 Task: Look for products in the category "Alcoholic Kombucha" from Booch Craft only.
Action: Mouse moved to (864, 282)
Screenshot: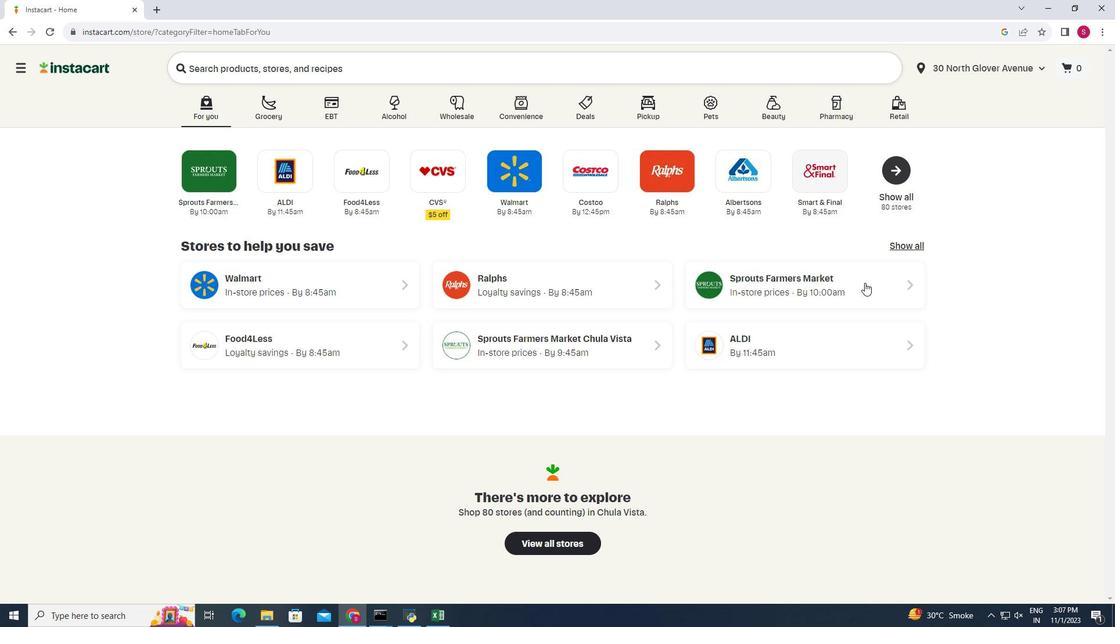 
Action: Mouse pressed left at (864, 282)
Screenshot: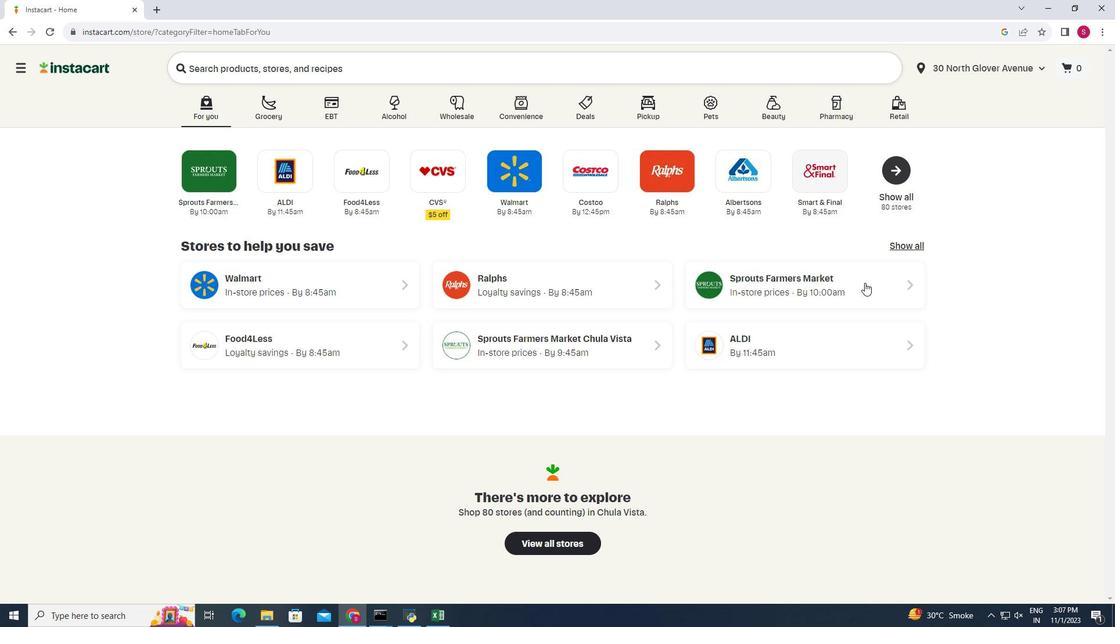 
Action: Mouse moved to (74, 572)
Screenshot: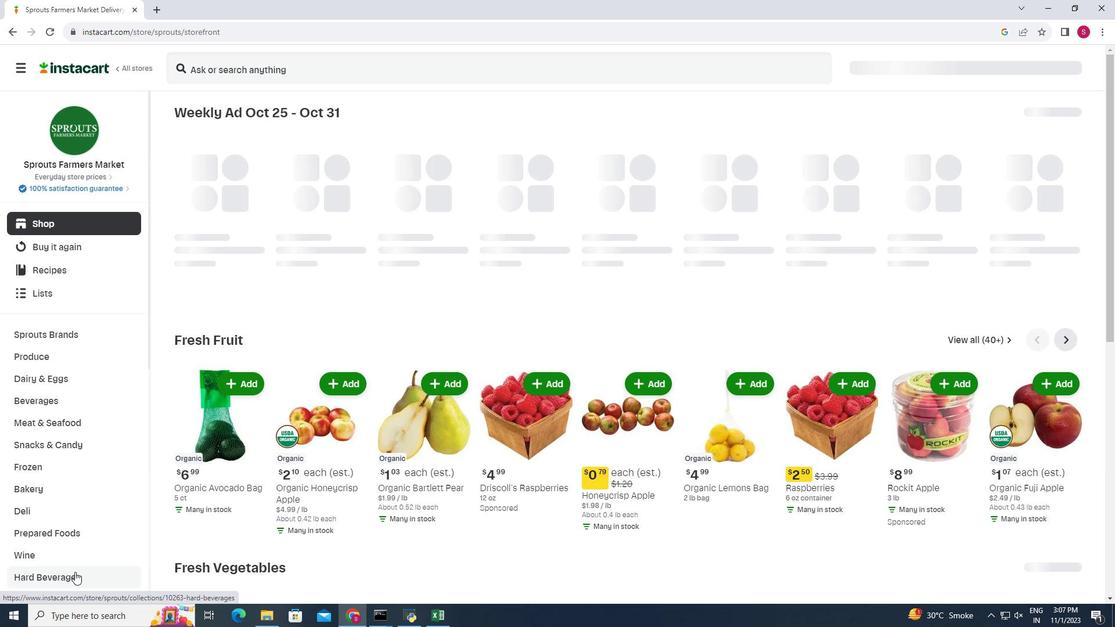 
Action: Mouse pressed left at (74, 572)
Screenshot: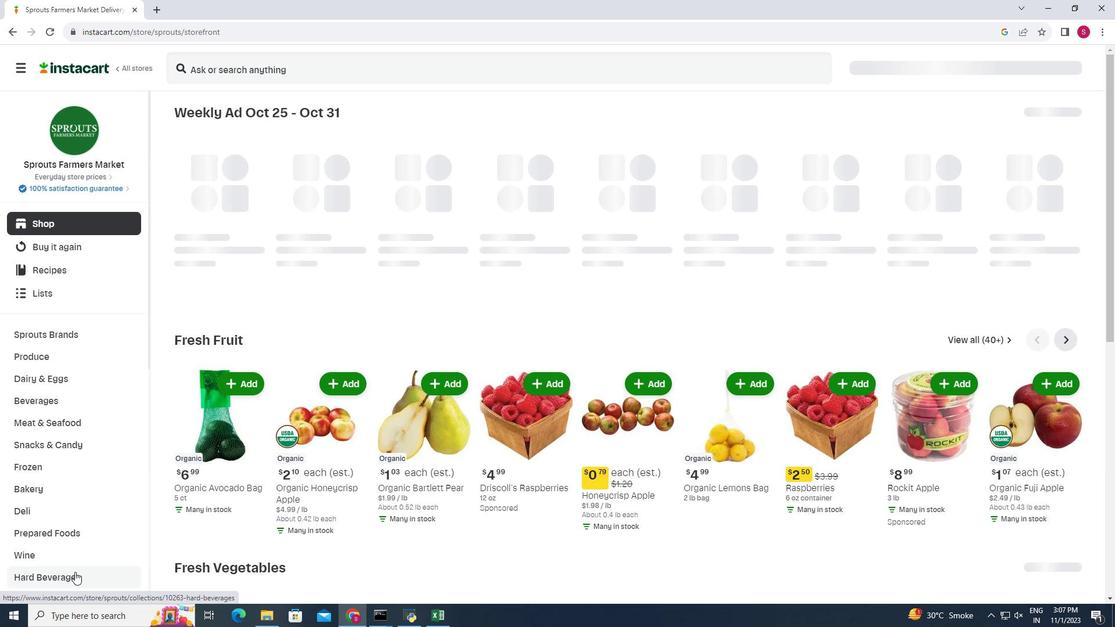 
Action: Mouse moved to (422, 144)
Screenshot: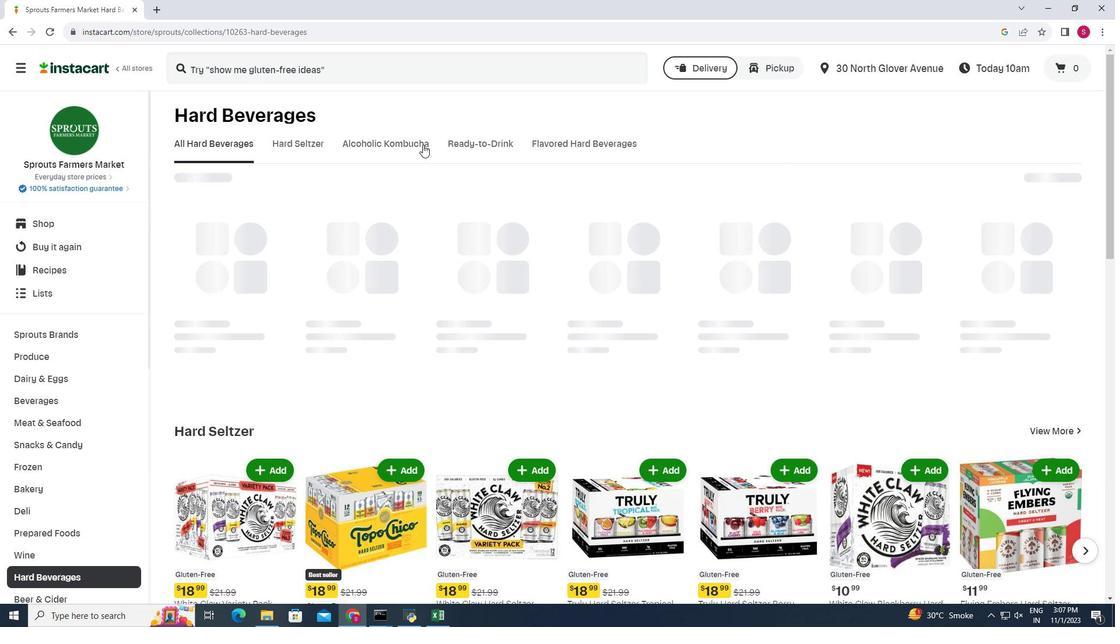 
Action: Mouse pressed left at (422, 144)
Screenshot: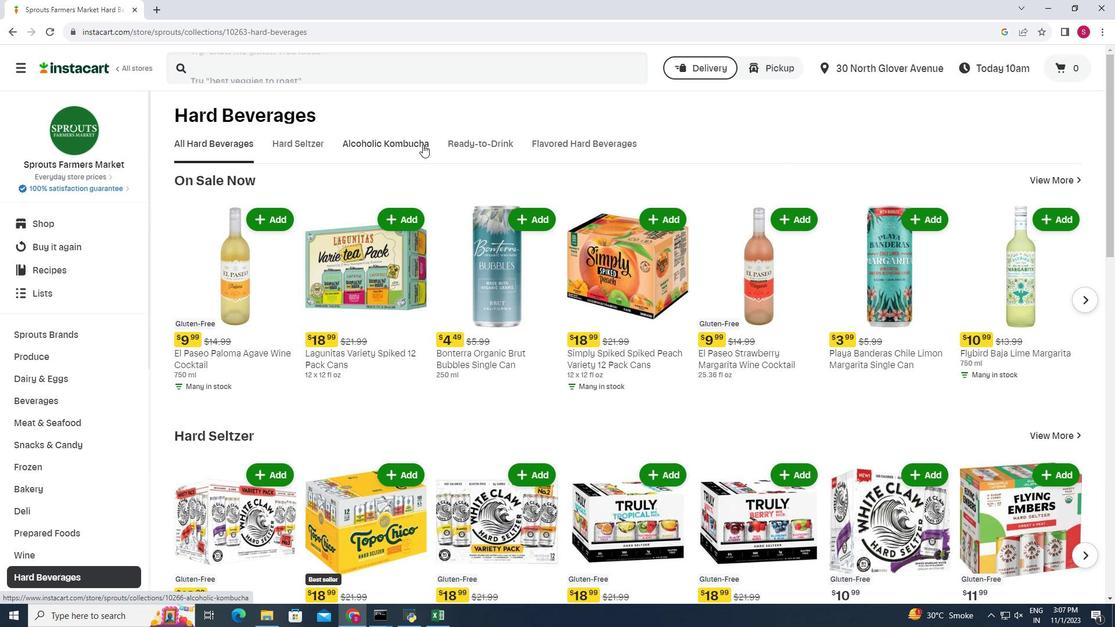 
Action: Mouse moved to (462, 181)
Screenshot: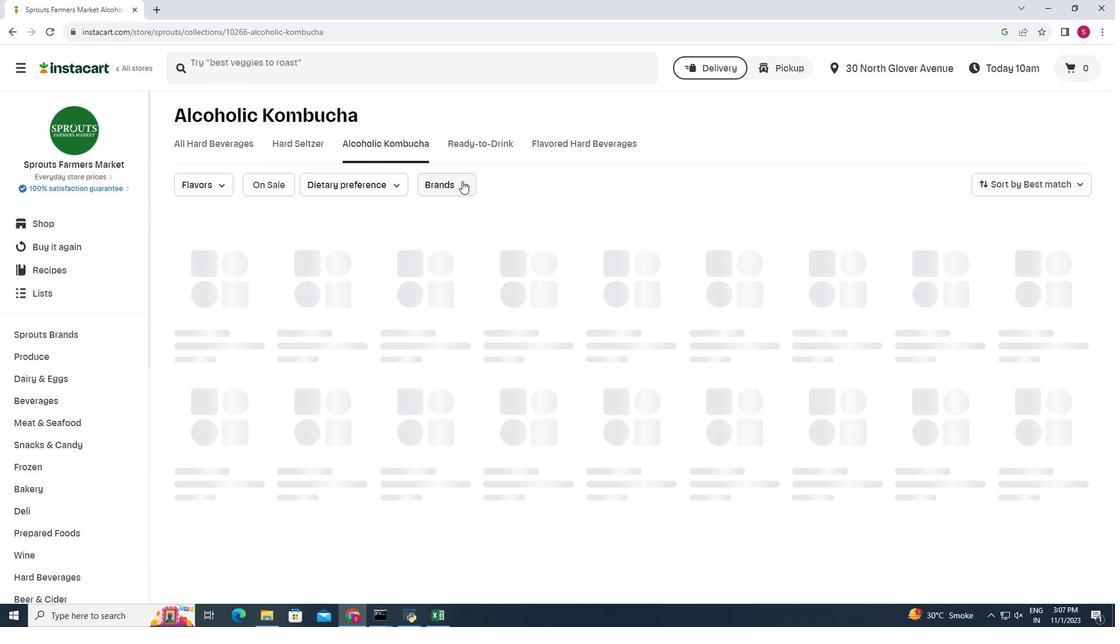 
Action: Mouse pressed left at (462, 181)
Screenshot: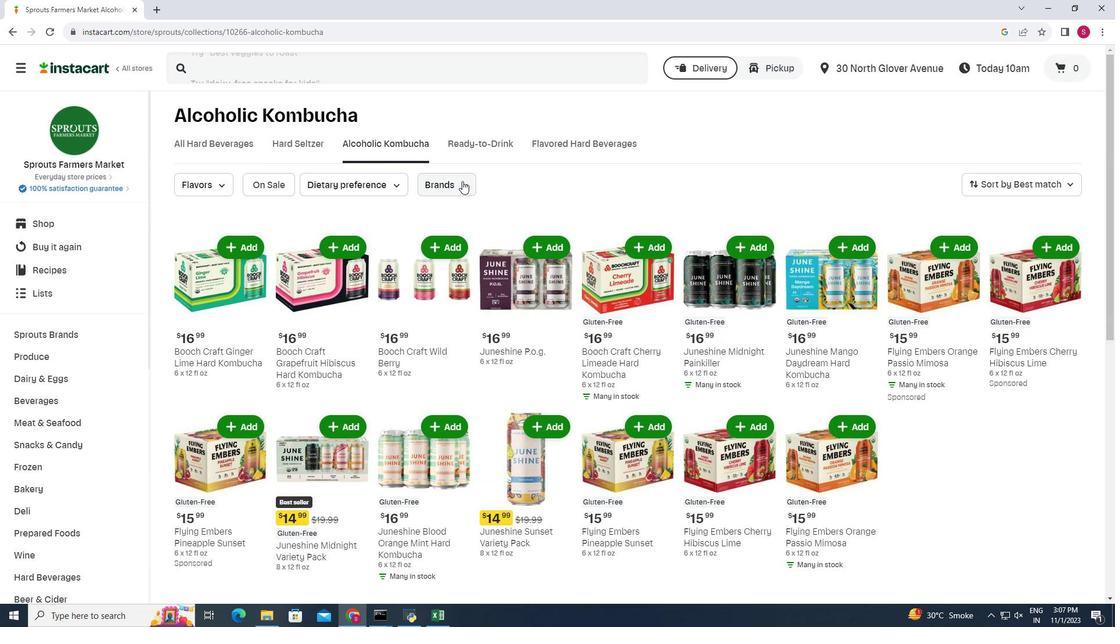 
Action: Mouse moved to (468, 241)
Screenshot: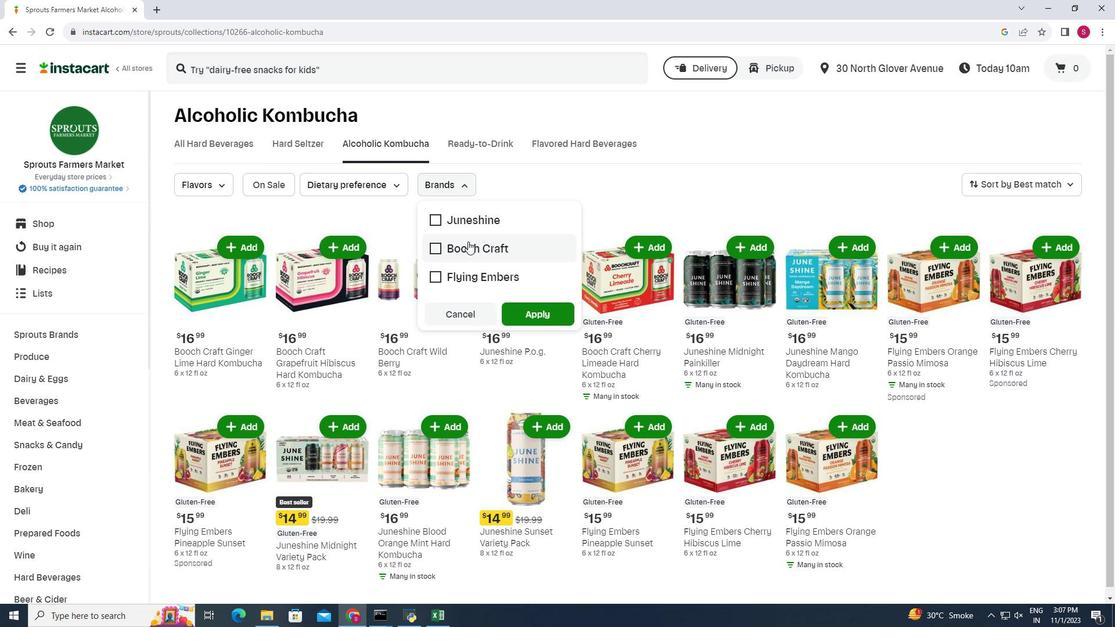 
Action: Mouse pressed left at (468, 241)
Screenshot: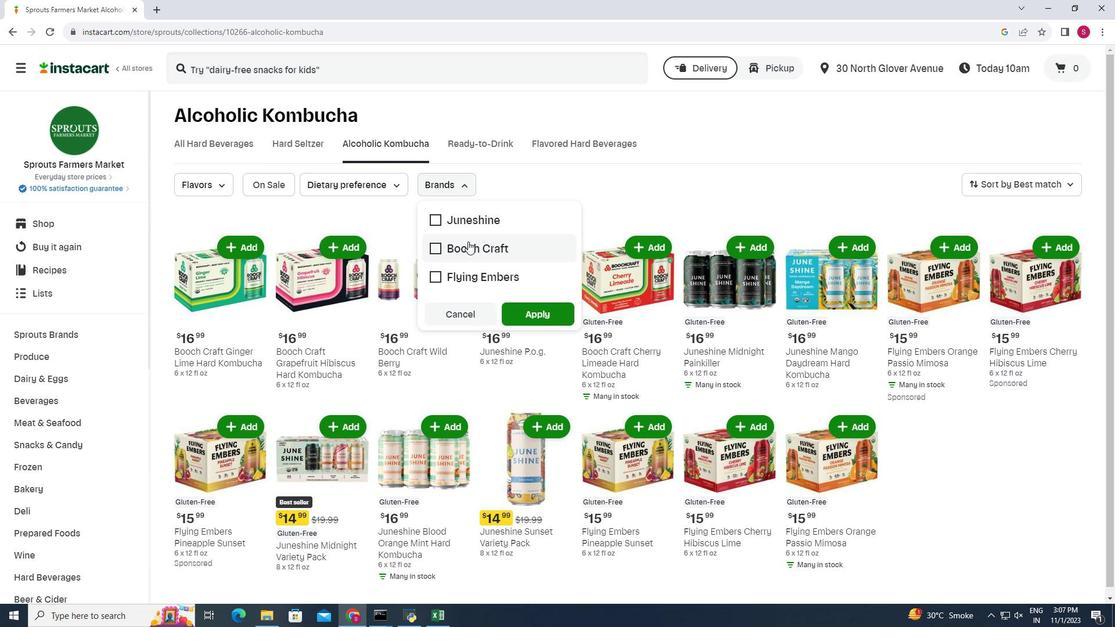 
Action: Mouse moved to (514, 302)
Screenshot: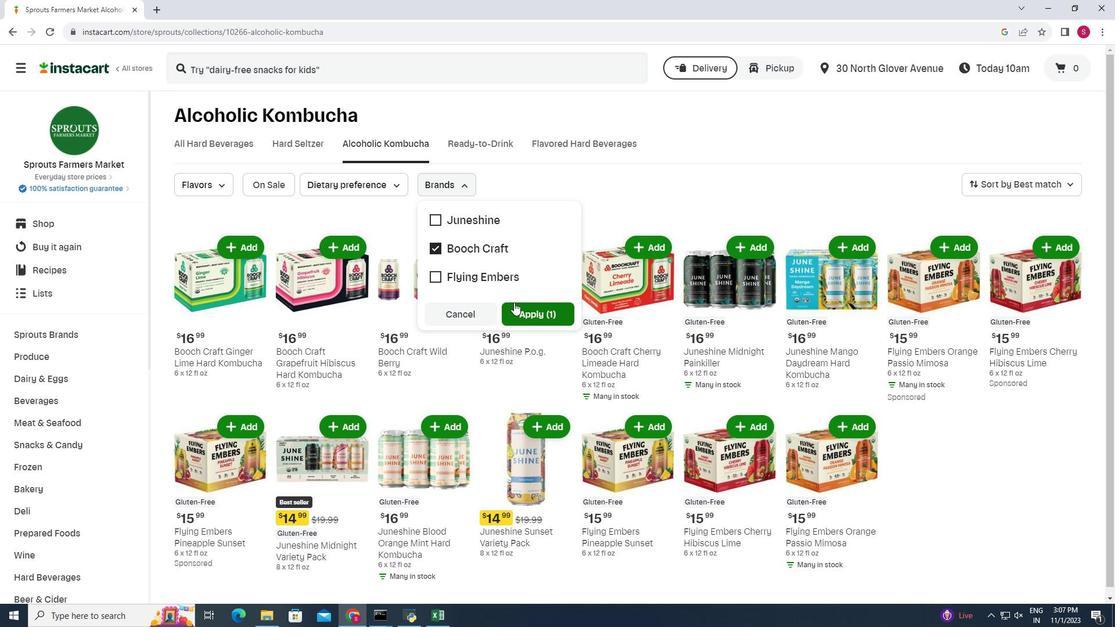 
Action: Mouse pressed left at (514, 302)
Screenshot: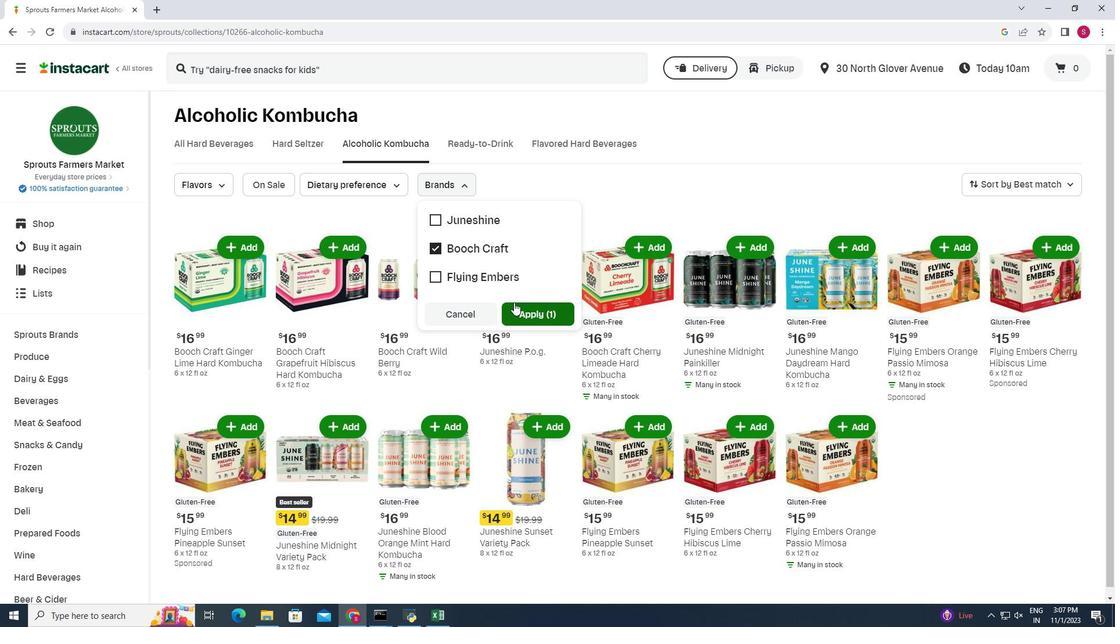 
Action: Mouse moved to (357, 405)
Screenshot: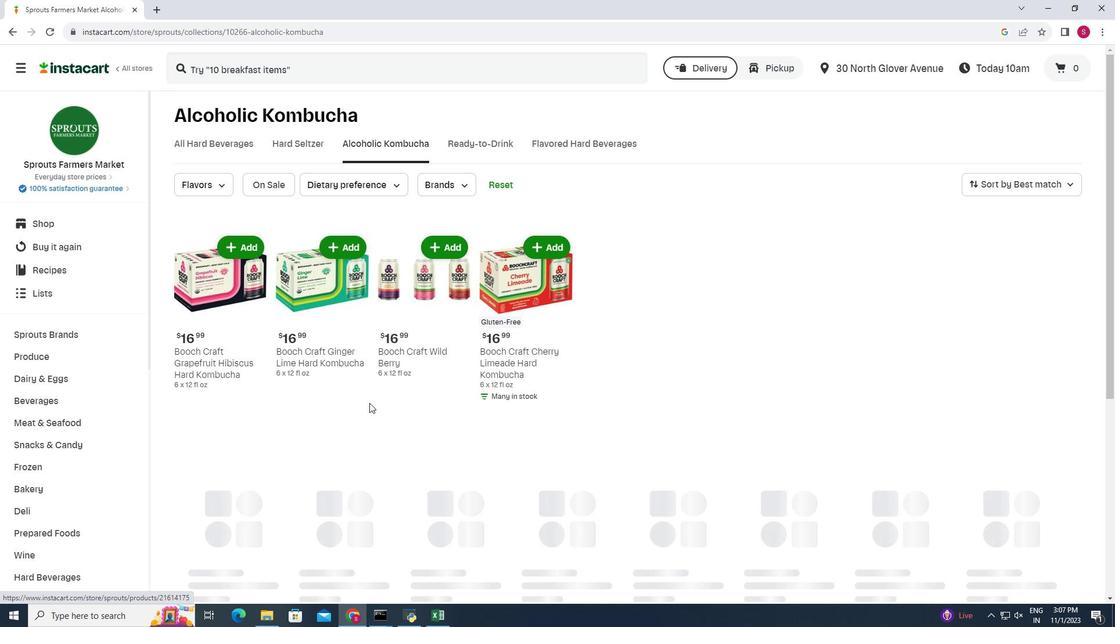 
